 Task: Create a due date automation trigger when advanced on, on the wednesday after a card is due add dates not starting this month at 11:00 AM.
Action: Mouse moved to (921, 212)
Screenshot: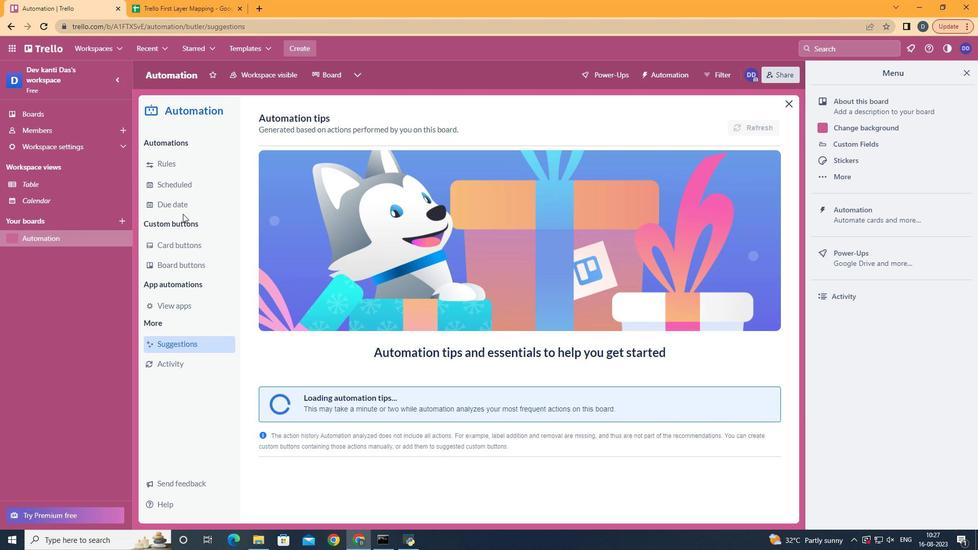 
Action: Mouse pressed left at (922, 212)
Screenshot: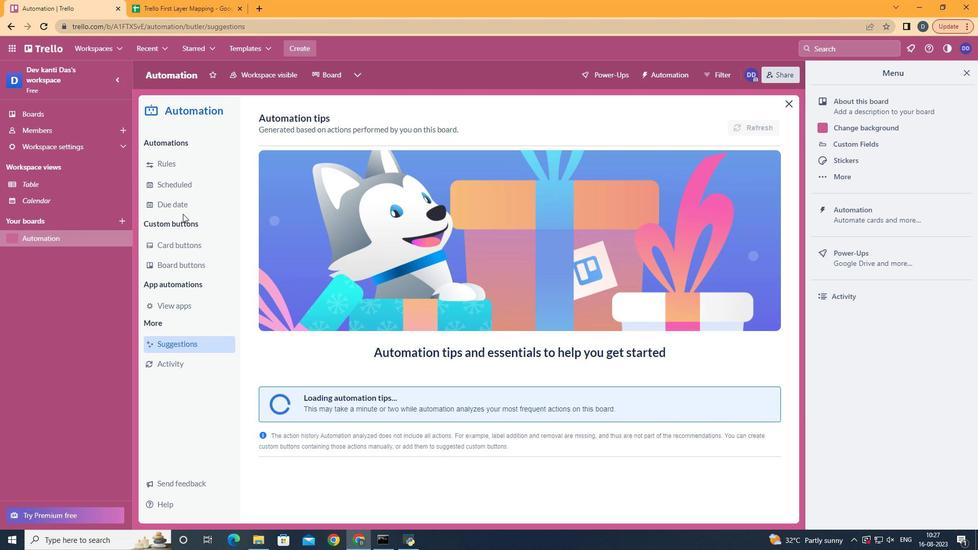 
Action: Mouse moved to (193, 195)
Screenshot: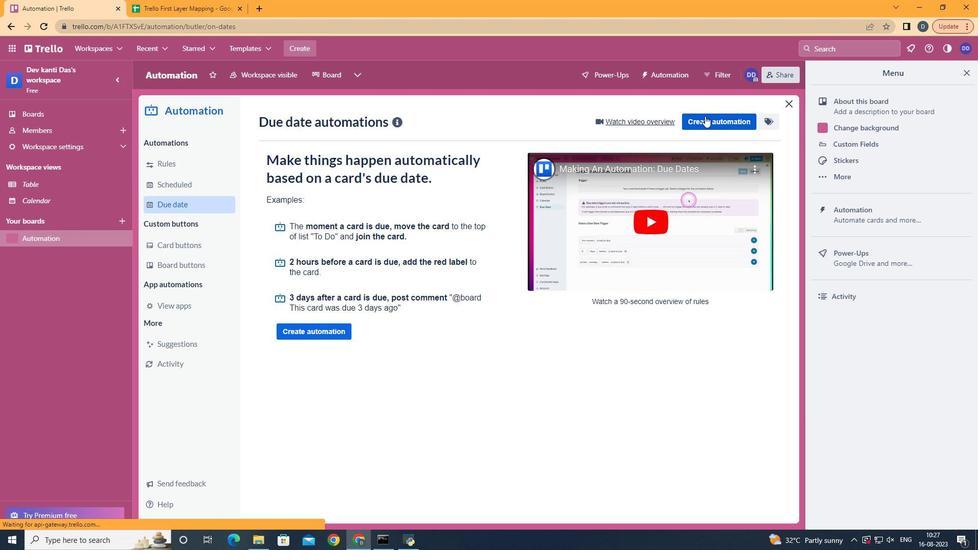 
Action: Mouse pressed left at (193, 195)
Screenshot: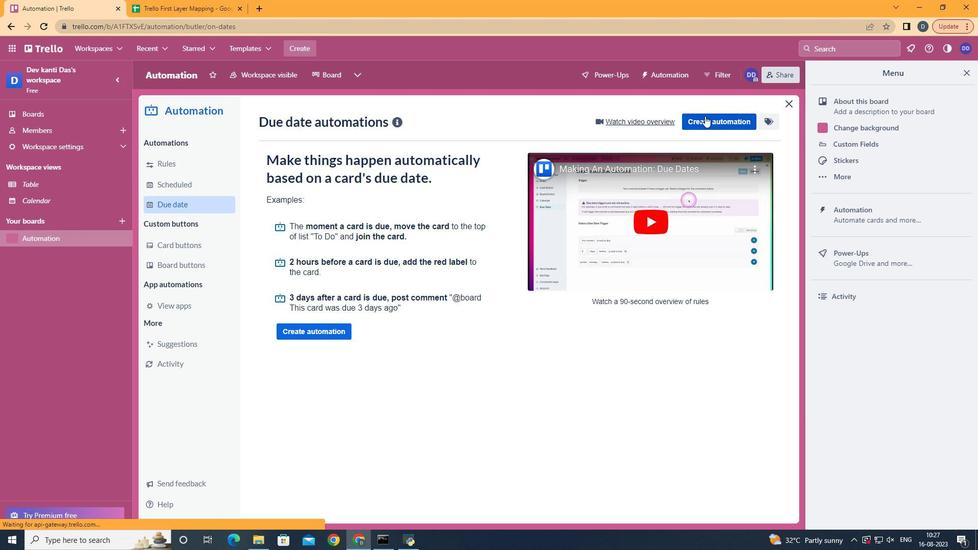
Action: Mouse moved to (182, 204)
Screenshot: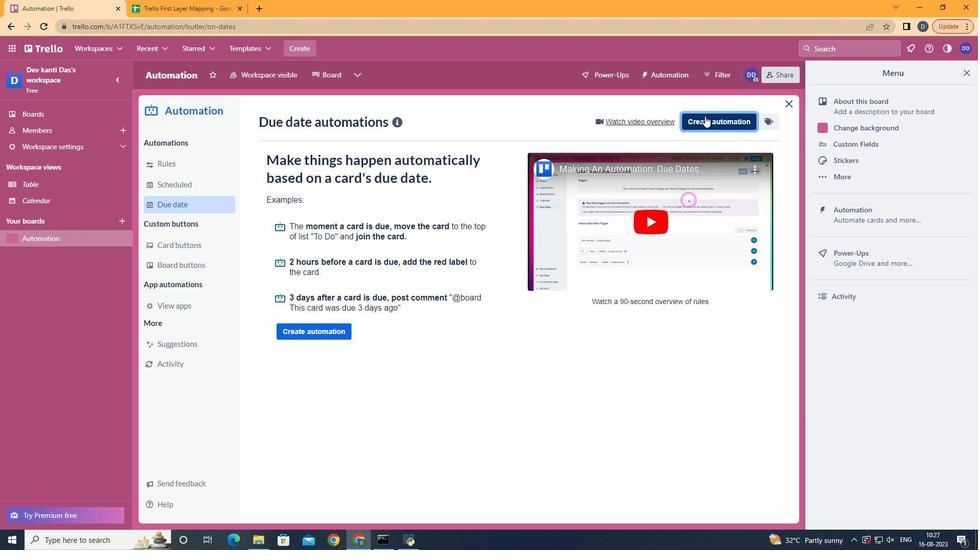 
Action: Mouse pressed left at (182, 204)
Screenshot: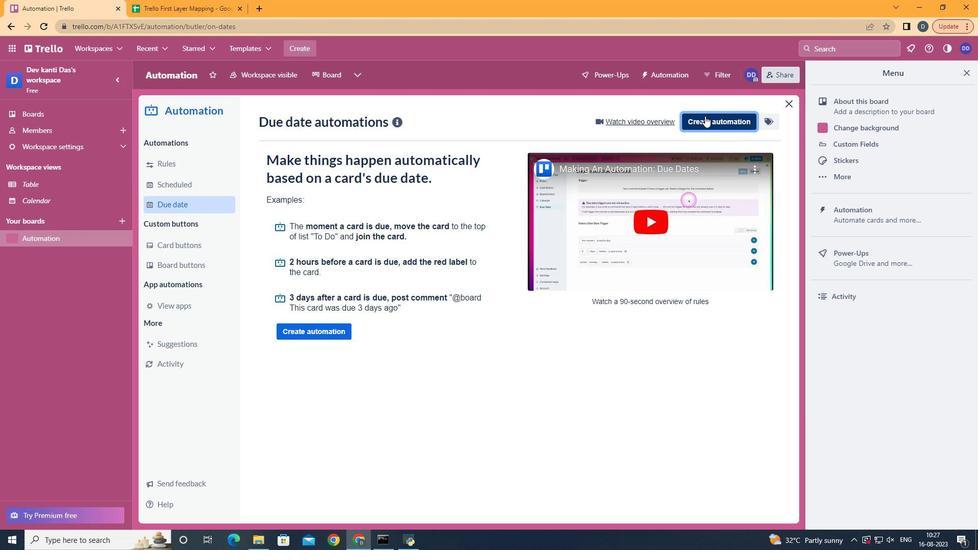 
Action: Mouse moved to (708, 118)
Screenshot: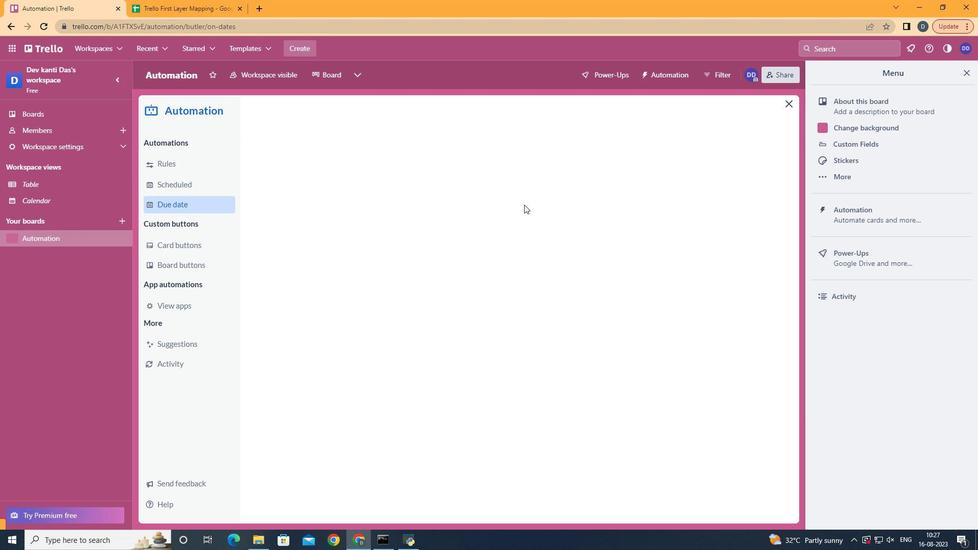 
Action: Mouse pressed left at (708, 118)
Screenshot: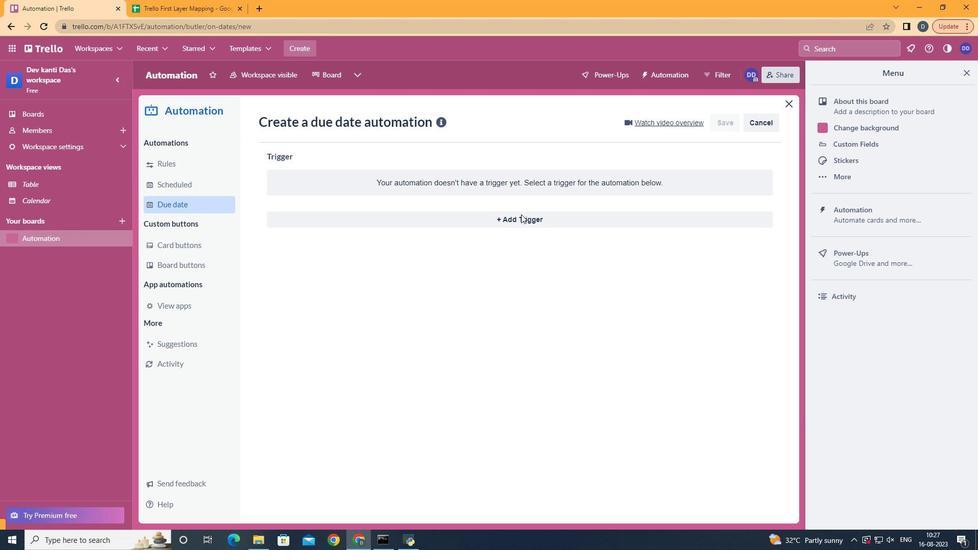 
Action: Mouse moved to (523, 220)
Screenshot: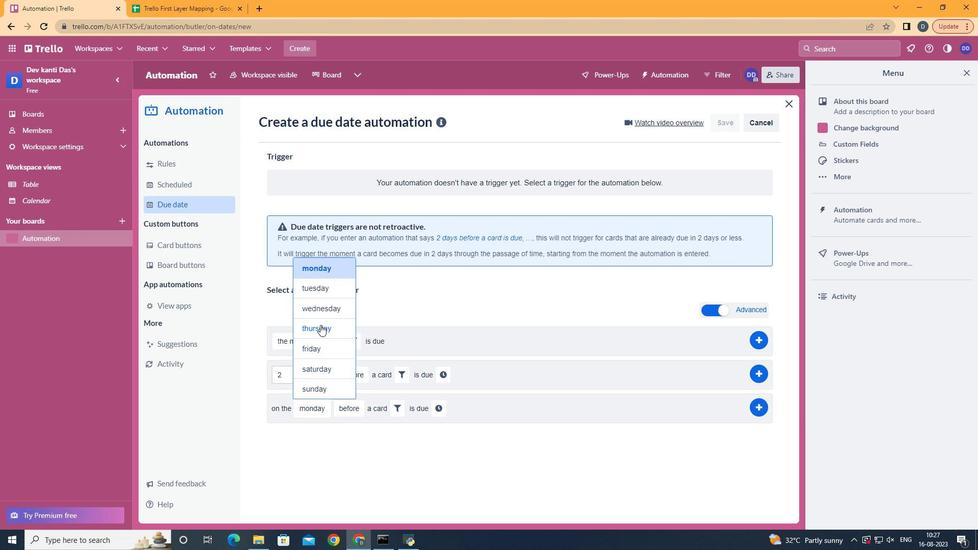 
Action: Mouse pressed left at (523, 220)
Screenshot: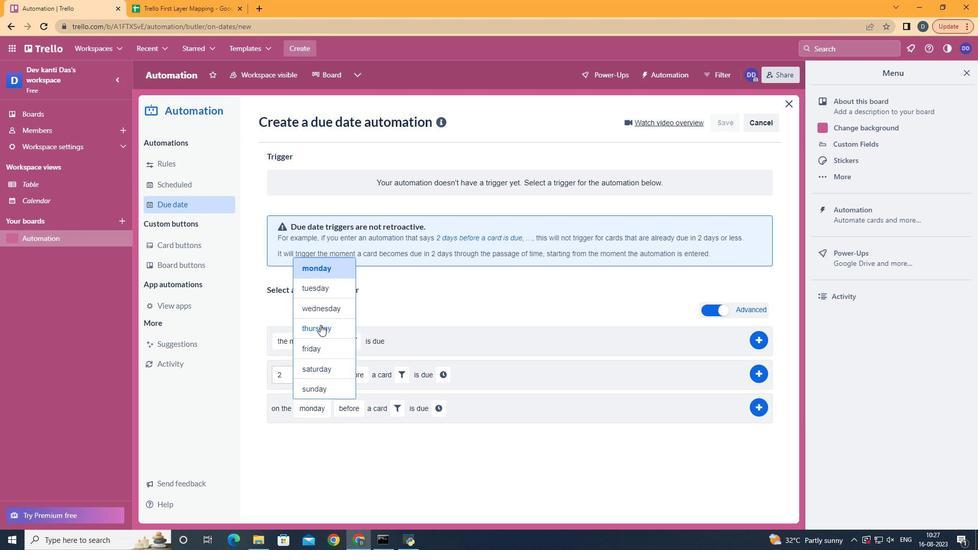 
Action: Mouse moved to (328, 310)
Screenshot: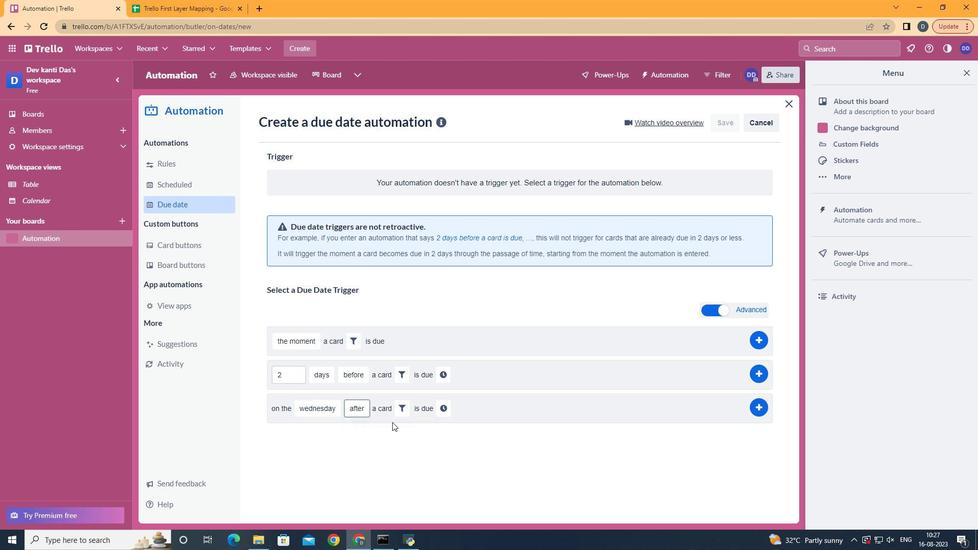 
Action: Mouse pressed left at (328, 310)
Screenshot: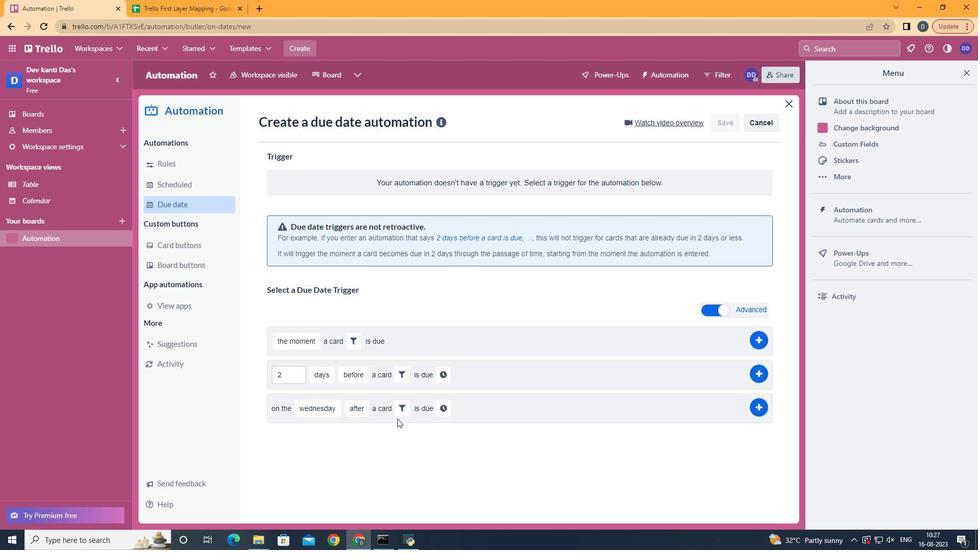 
Action: Mouse moved to (373, 443)
Screenshot: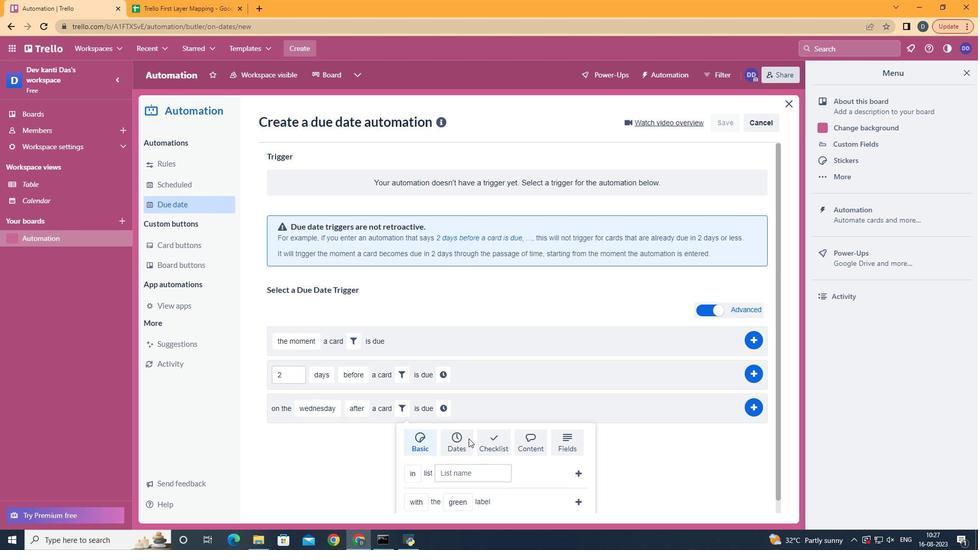 
Action: Mouse pressed left at (373, 443)
Screenshot: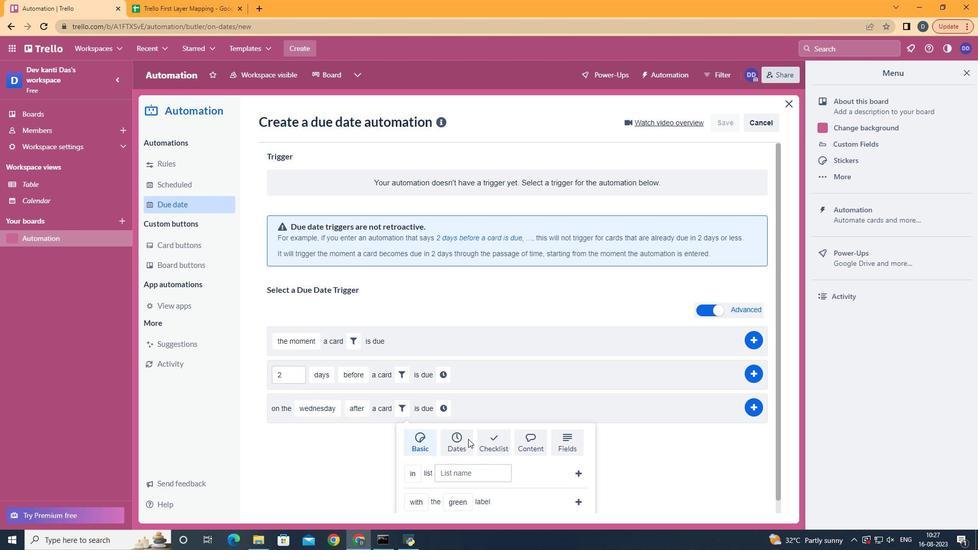 
Action: Mouse moved to (399, 410)
Screenshot: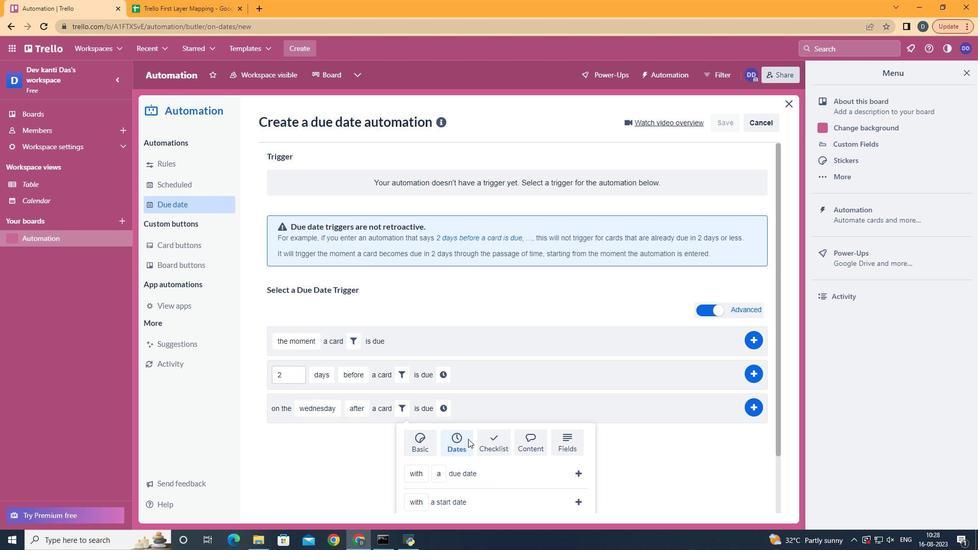
Action: Mouse pressed left at (399, 410)
Screenshot: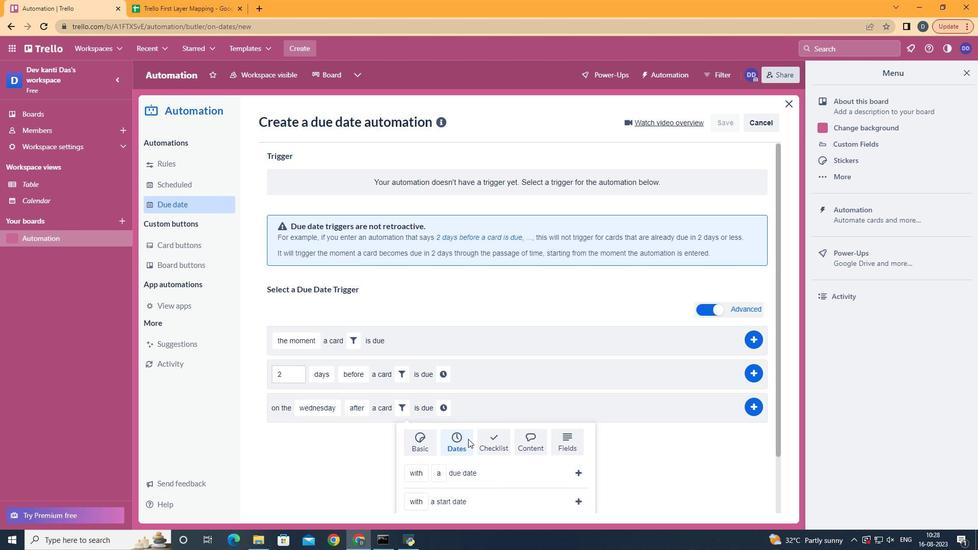 
Action: Mouse moved to (470, 441)
Screenshot: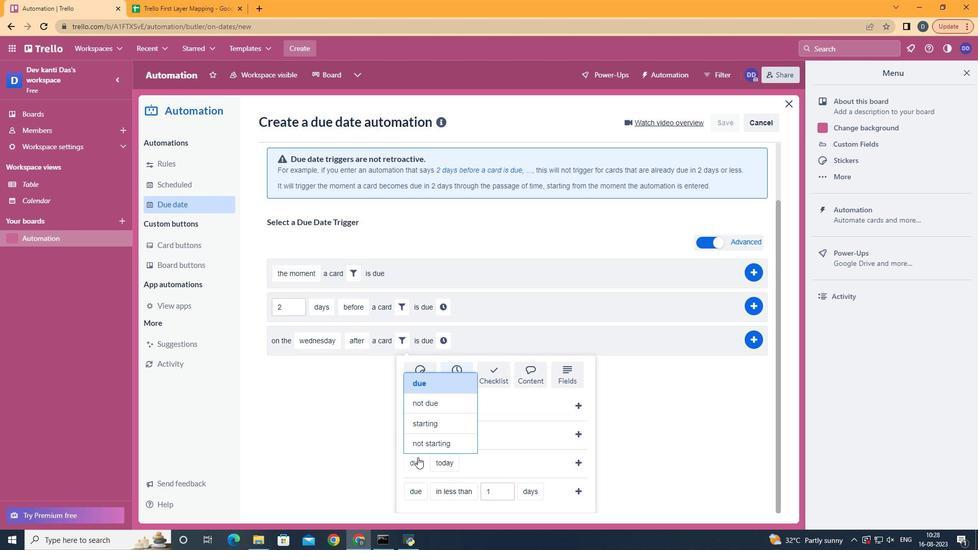 
Action: Mouse pressed left at (470, 441)
Screenshot: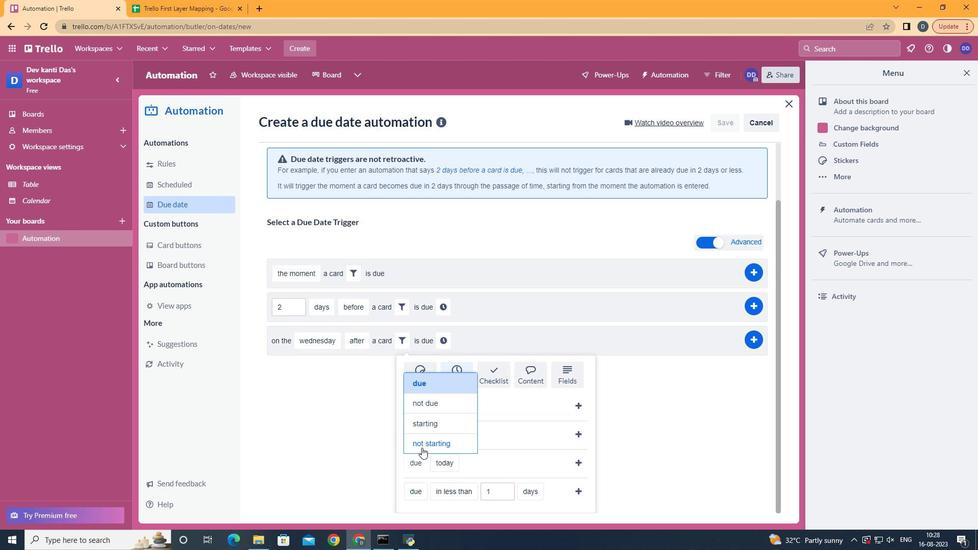 
Action: Mouse moved to (470, 441)
Screenshot: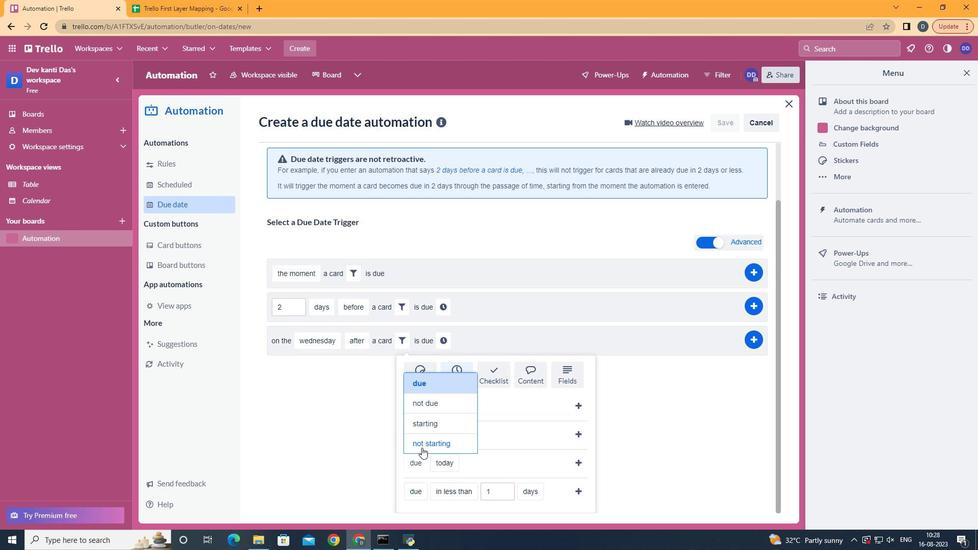 
Action: Mouse scrolled (470, 441) with delta (0, 0)
Screenshot: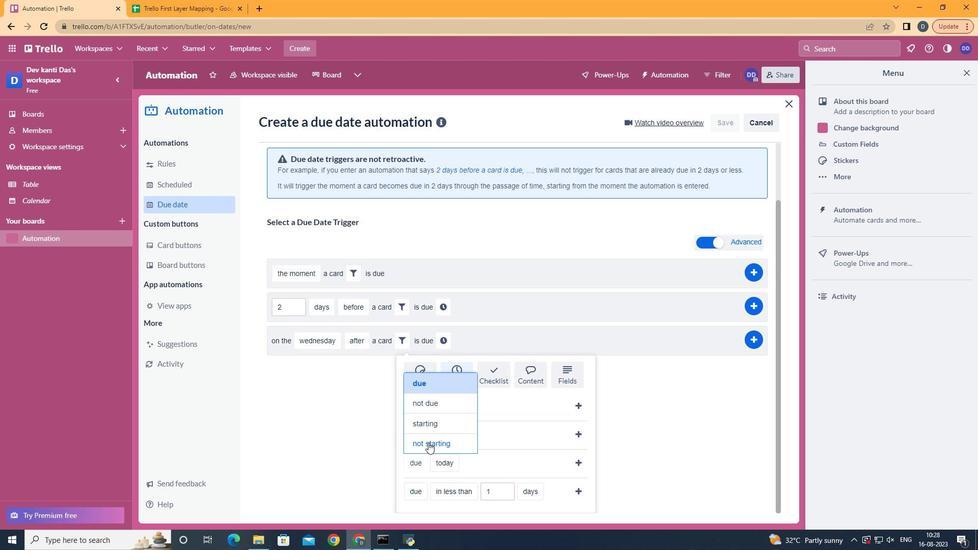 
Action: Mouse scrolled (470, 441) with delta (0, 0)
Screenshot: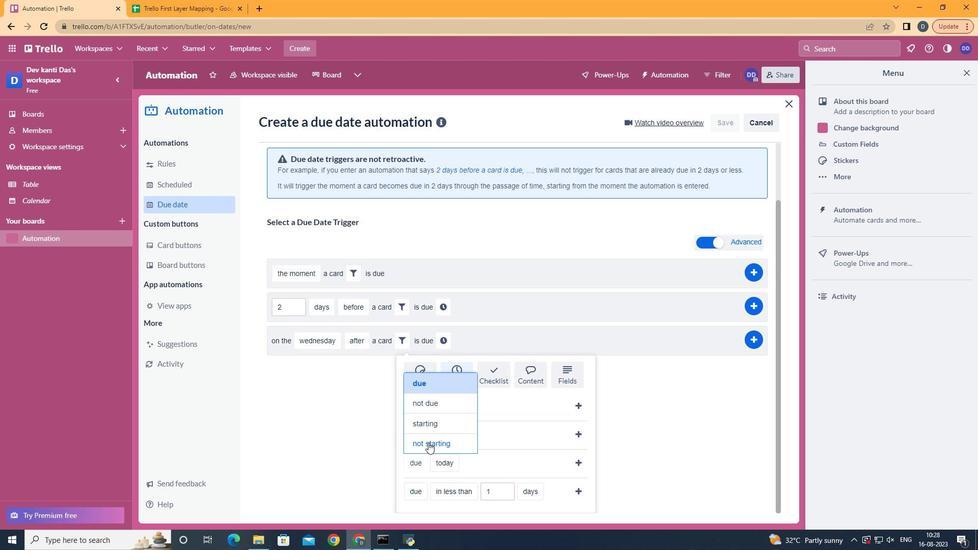 
Action: Mouse scrolled (470, 441) with delta (0, 0)
Screenshot: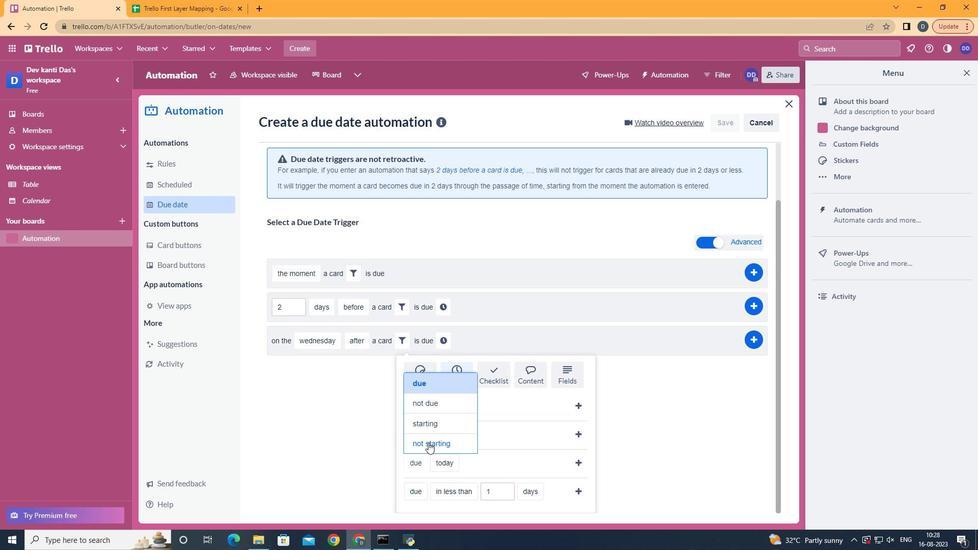 
Action: Mouse scrolled (470, 441) with delta (0, 0)
Screenshot: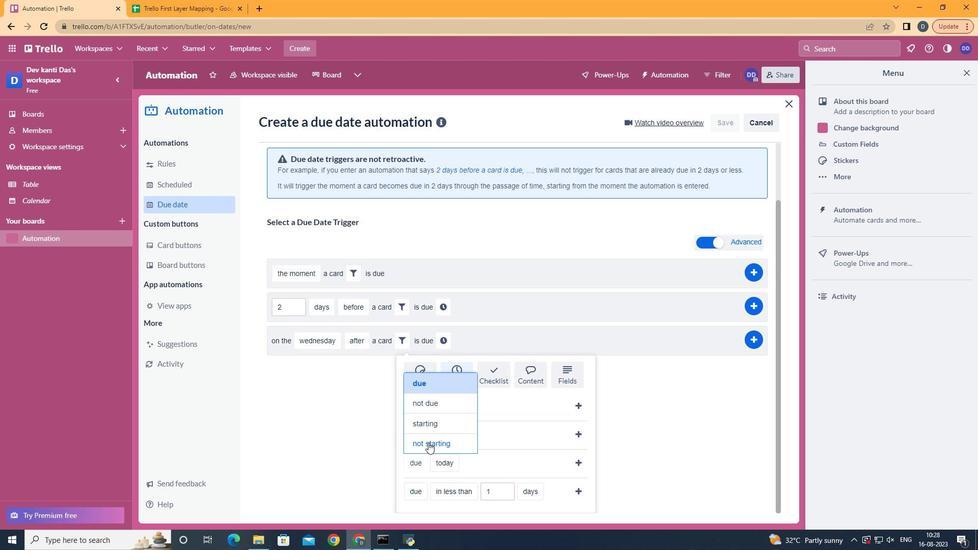 
Action: Mouse scrolled (470, 441) with delta (0, 0)
Screenshot: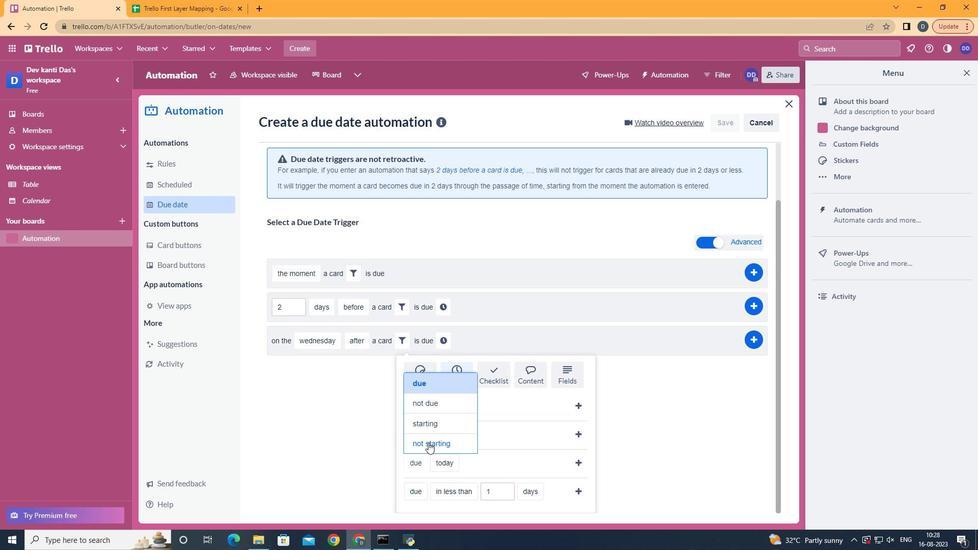 
Action: Mouse moved to (427, 450)
Screenshot: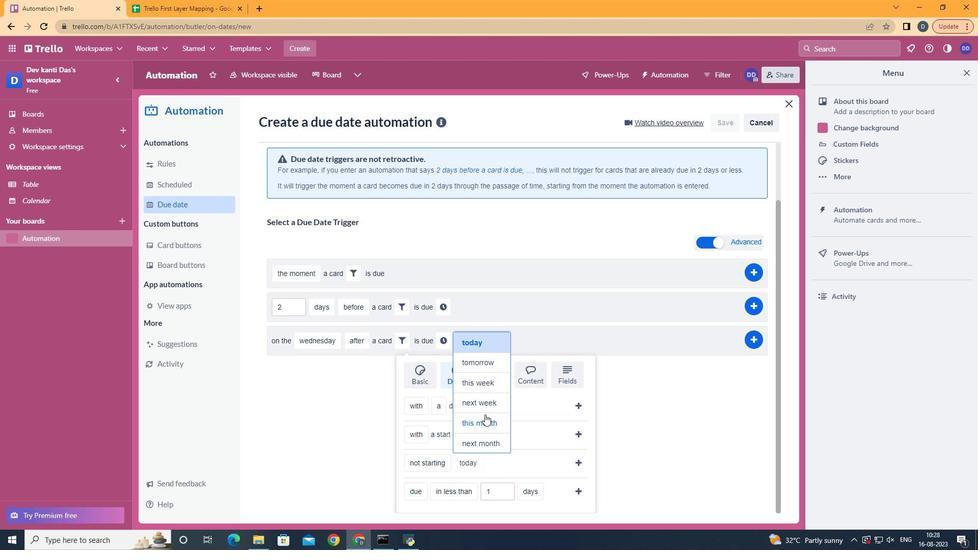 
Action: Mouse pressed left at (427, 450)
Screenshot: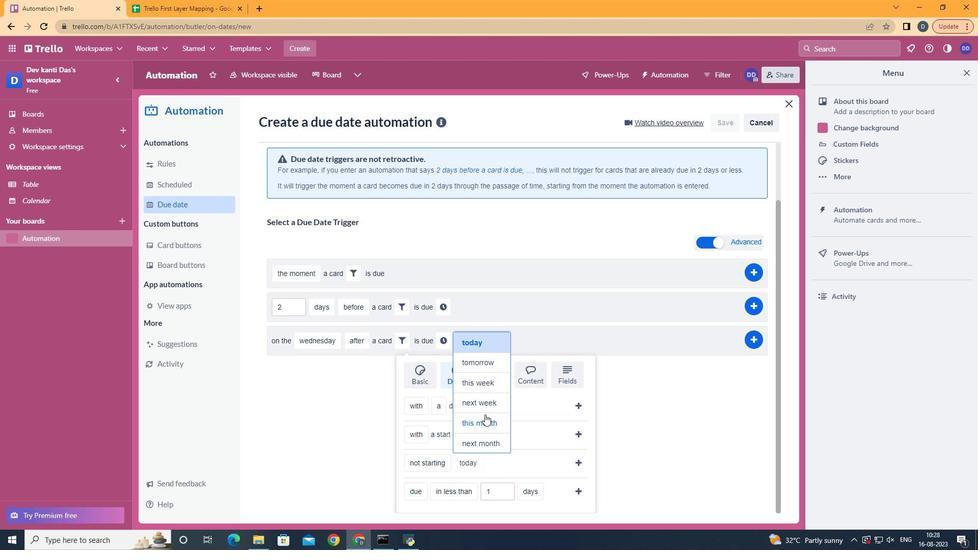 
Action: Mouse moved to (487, 417)
Screenshot: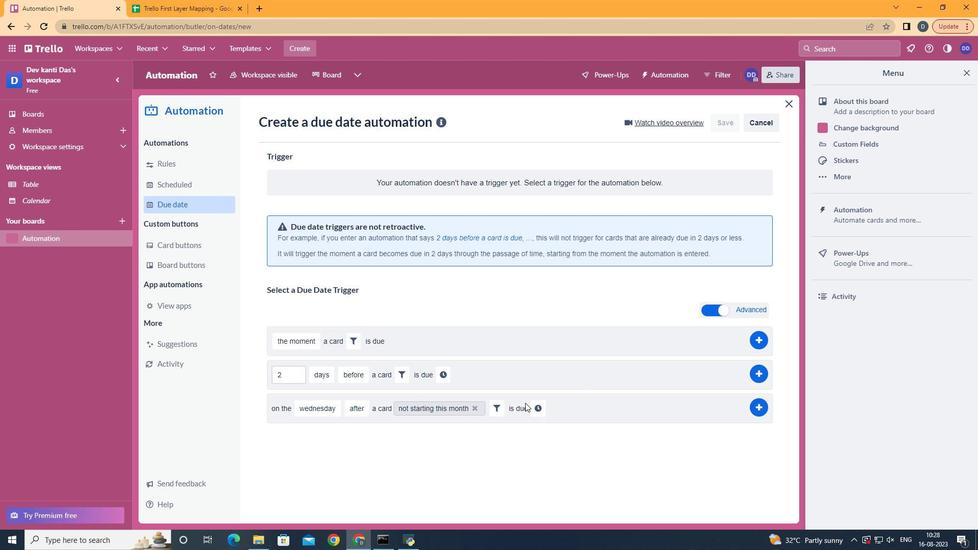 
Action: Mouse pressed left at (487, 417)
Screenshot: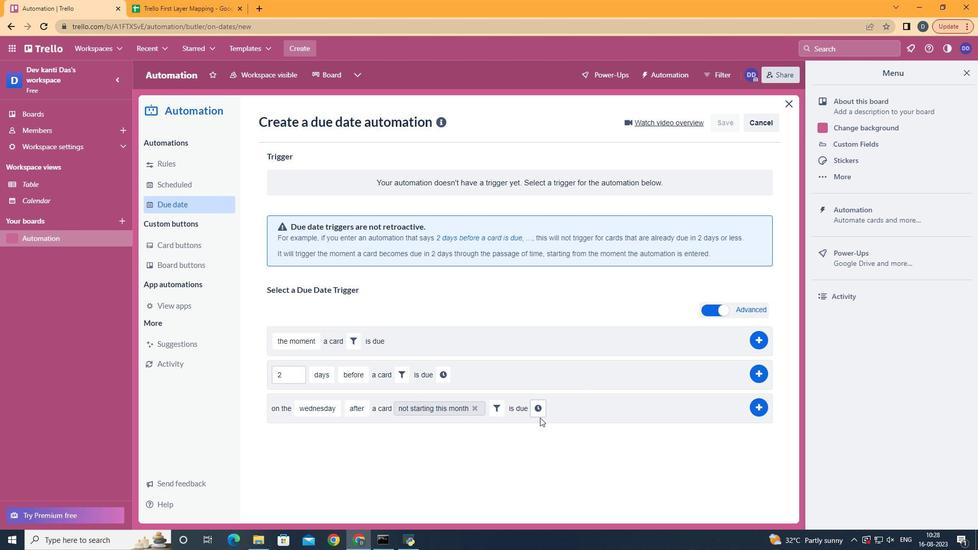 
Action: Mouse moved to (585, 467)
Screenshot: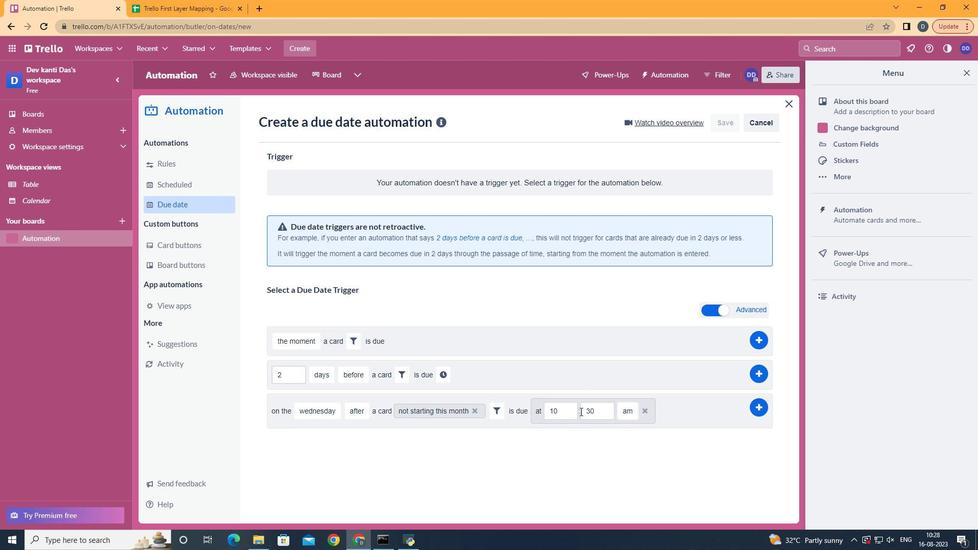 
Action: Mouse pressed left at (585, 467)
Screenshot: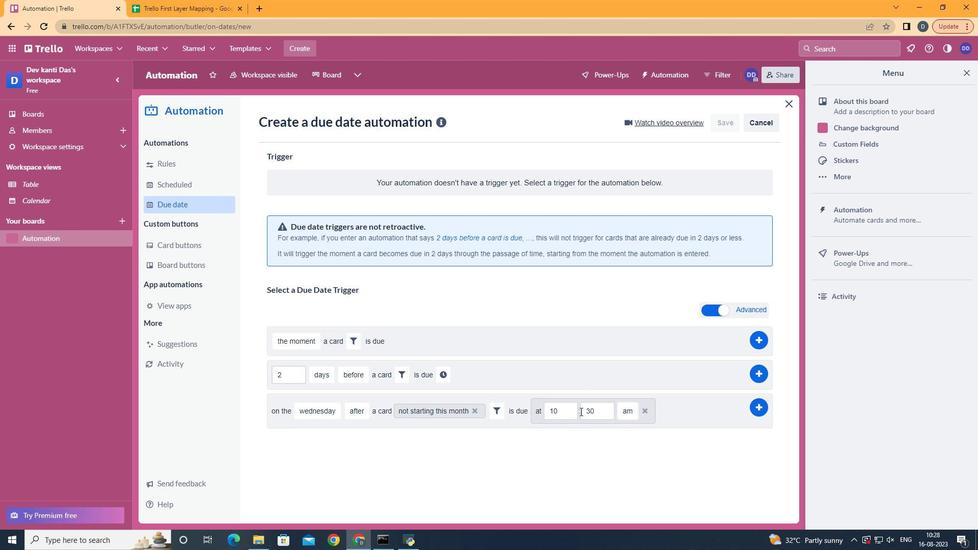 
Action: Mouse moved to (542, 420)
Screenshot: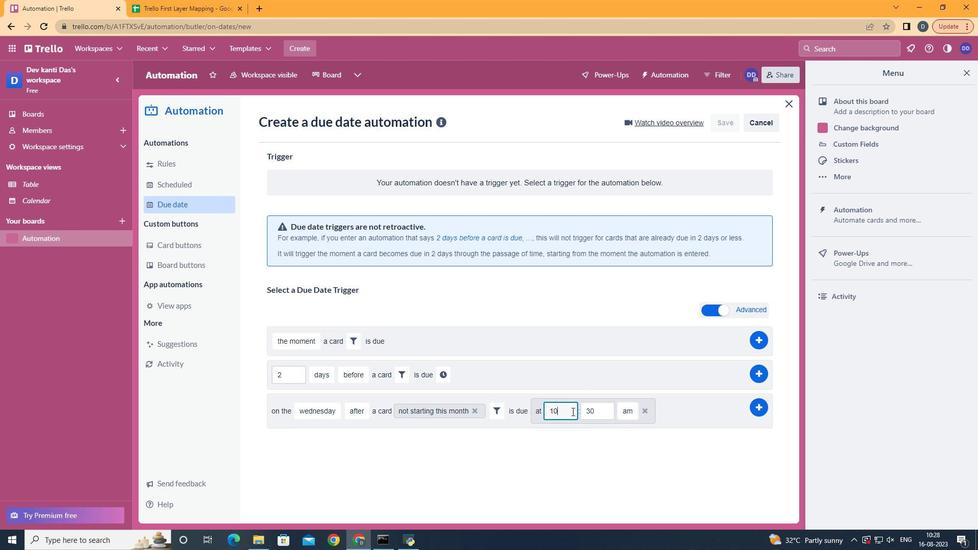 
Action: Mouse pressed left at (542, 420)
Screenshot: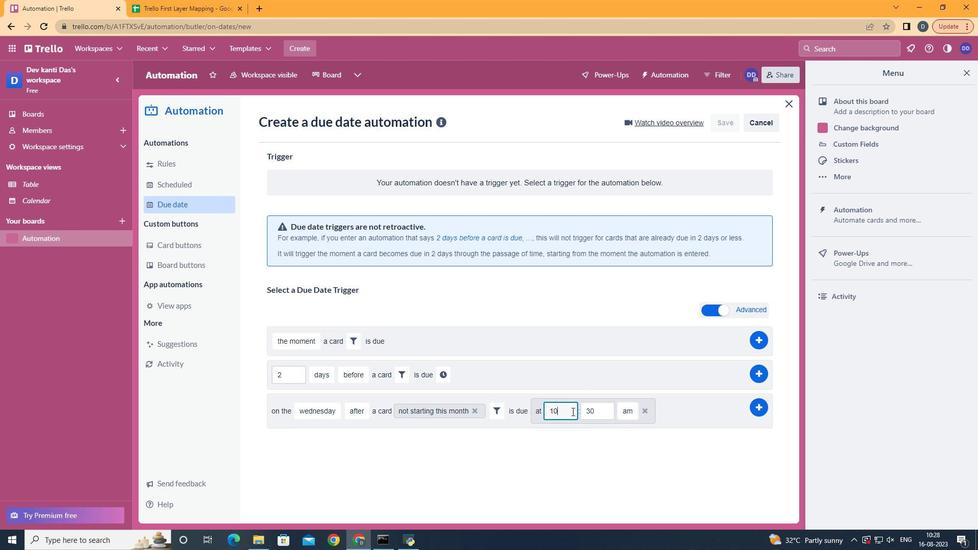 
Action: Mouse moved to (541, 414)
Screenshot: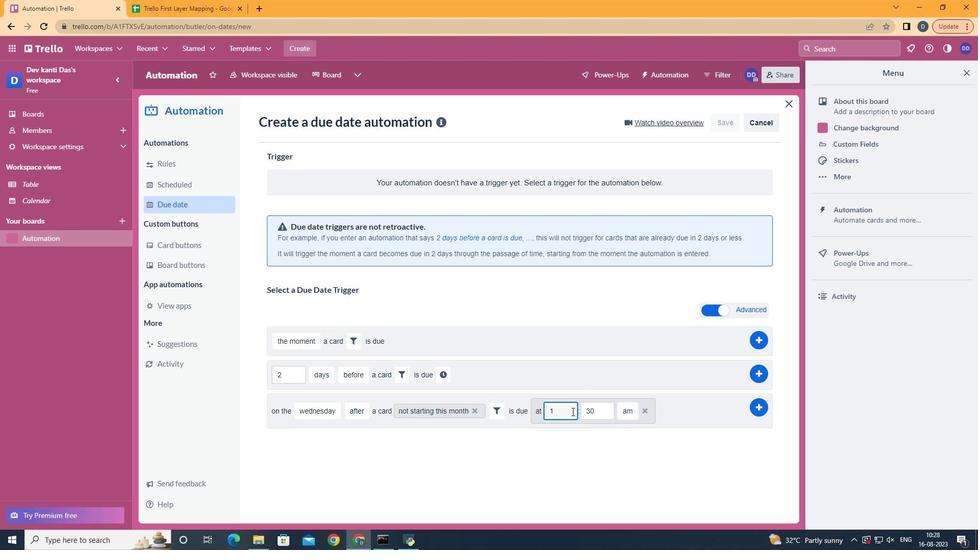 
Action: Mouse pressed left at (541, 414)
Screenshot: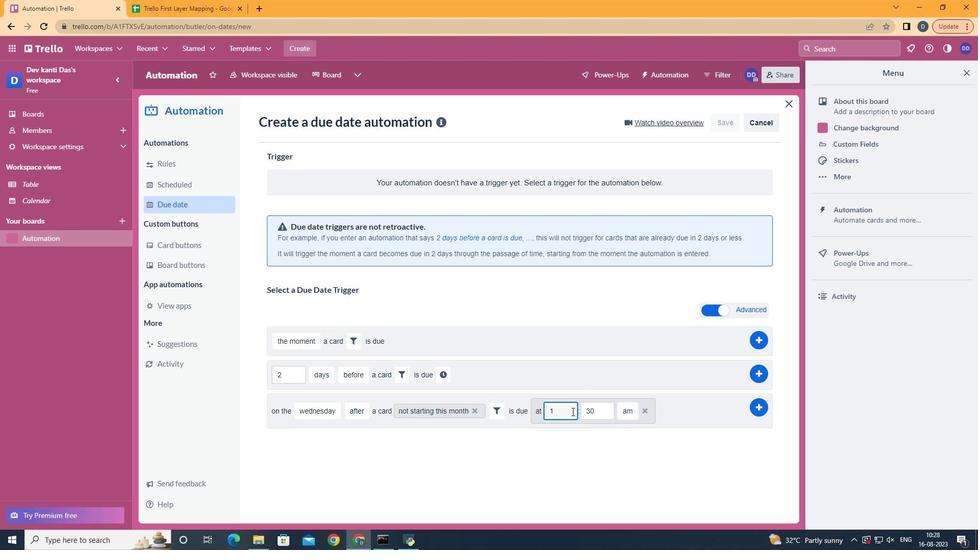 
Action: Mouse moved to (575, 414)
Screenshot: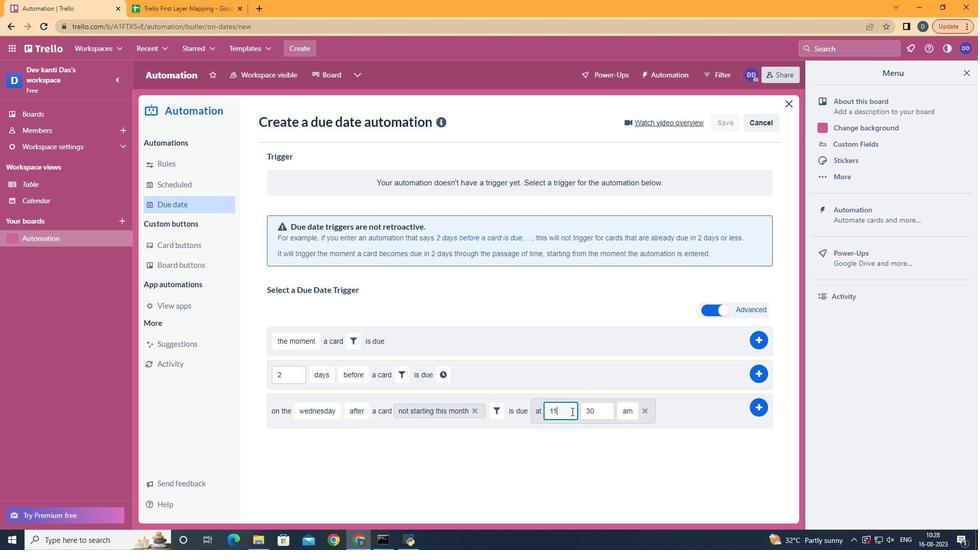 
Action: Mouse pressed left at (575, 414)
Screenshot: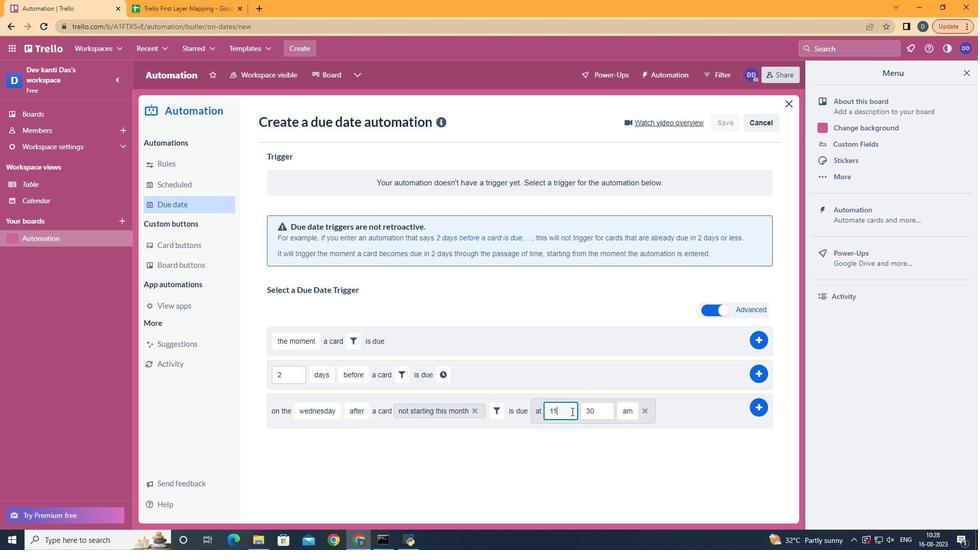 
Action: Mouse moved to (574, 414)
Screenshot: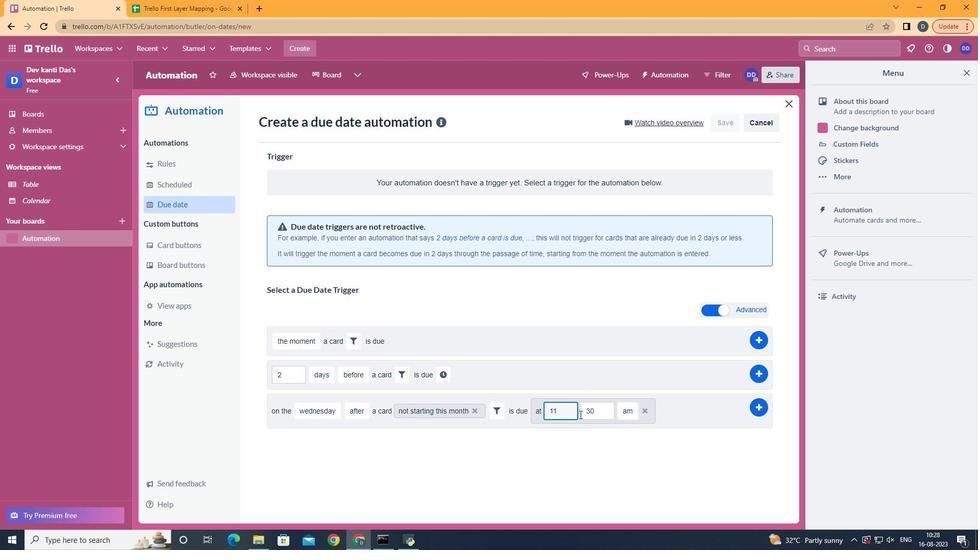 
Action: Key pressed <Key.backspace>1
Screenshot: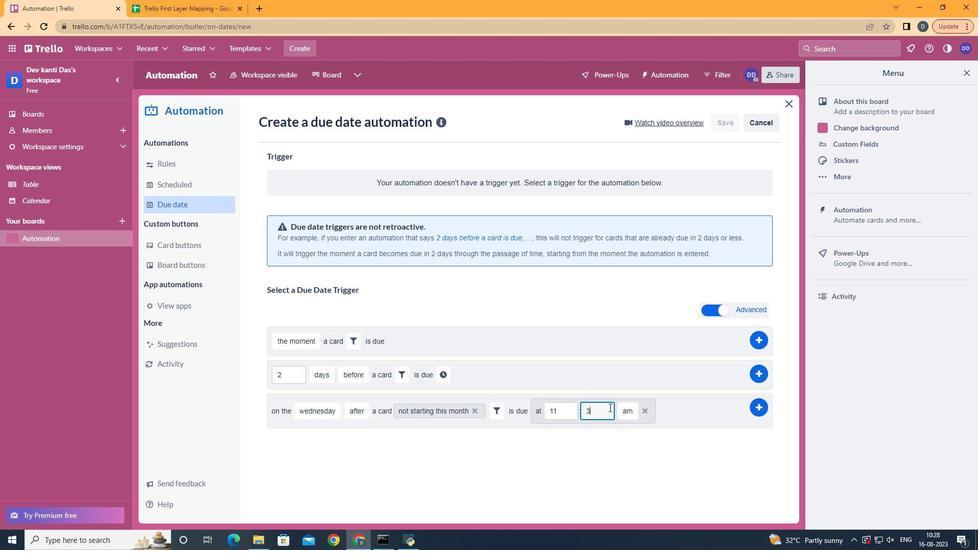 
Action: Mouse moved to (612, 410)
Screenshot: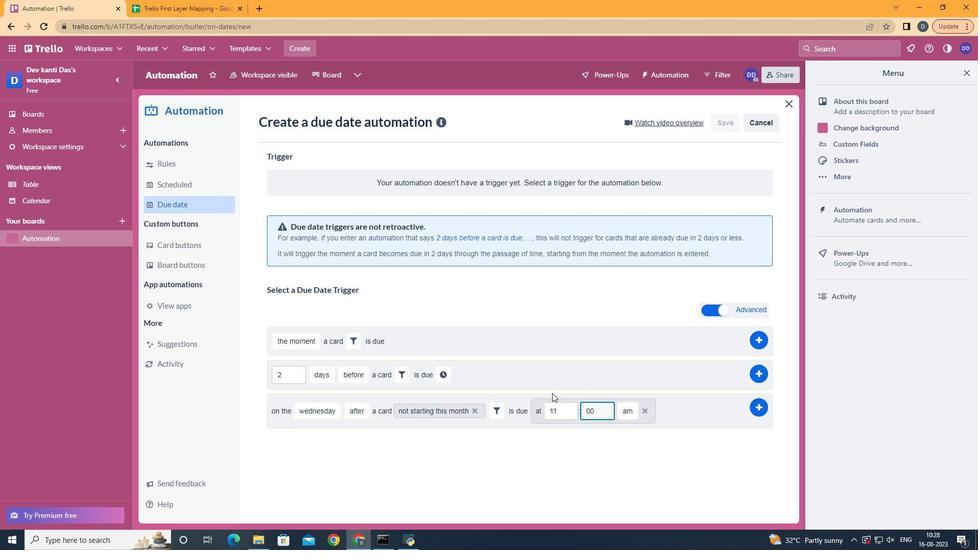 
Action: Mouse pressed left at (612, 410)
Screenshot: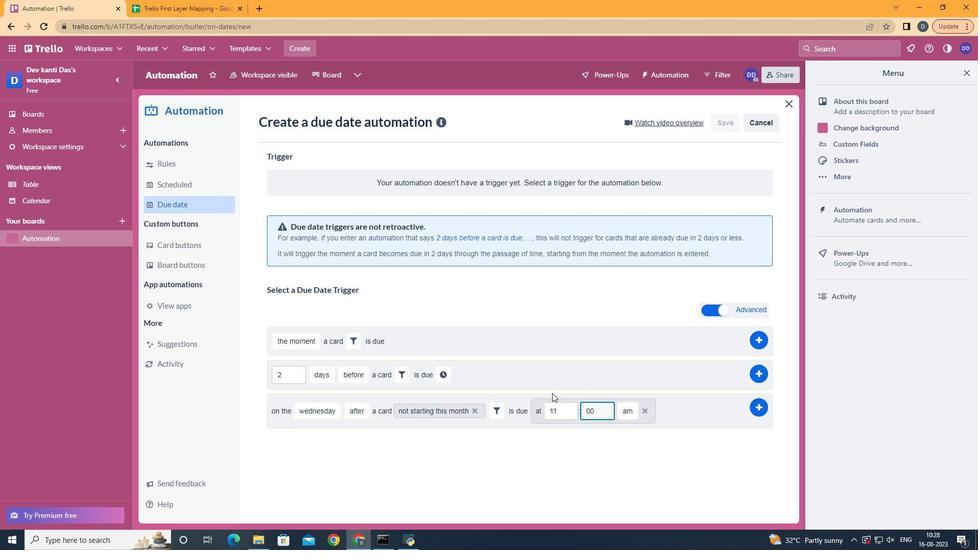 
Action: Key pressed <Key.backspace><Key.backspace>00
Screenshot: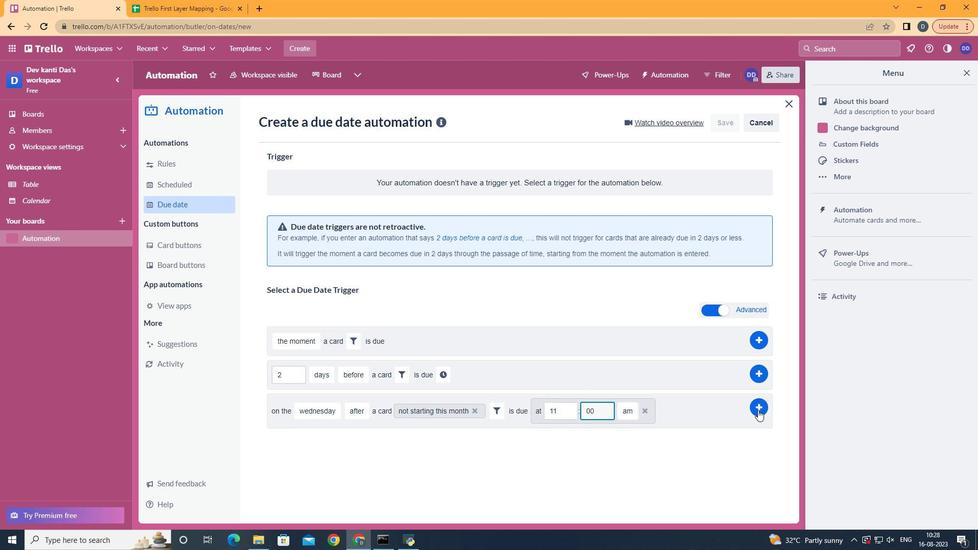
Action: Mouse moved to (761, 411)
Screenshot: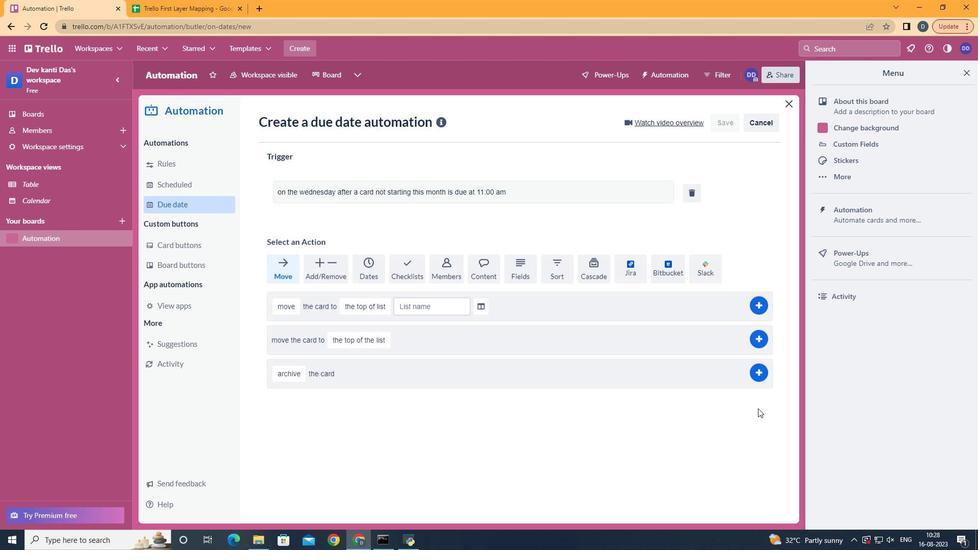 
Action: Mouse pressed left at (761, 411)
Screenshot: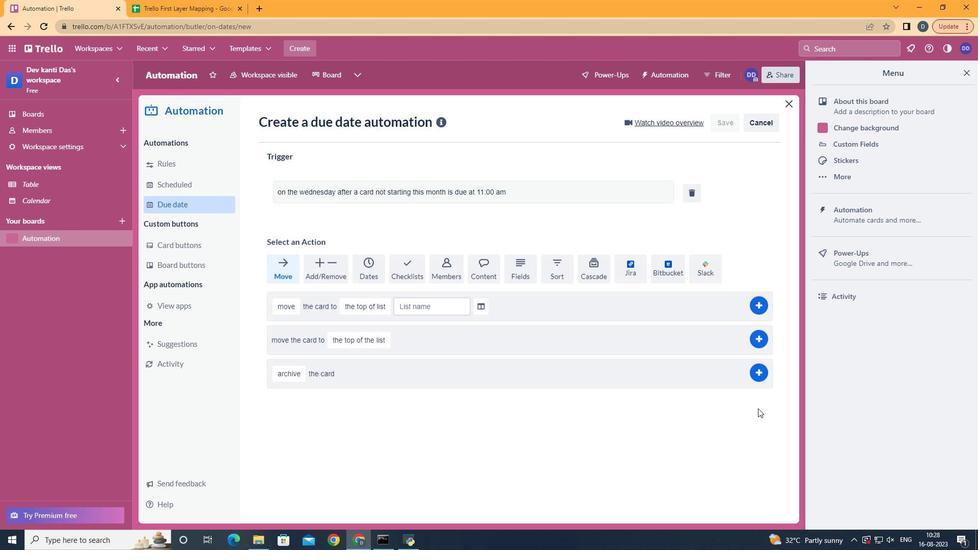 
